 Task: Edit the date range so that invitees can schedule 12 weekdays in the future.
Action: Mouse moved to (585, 277)
Screenshot: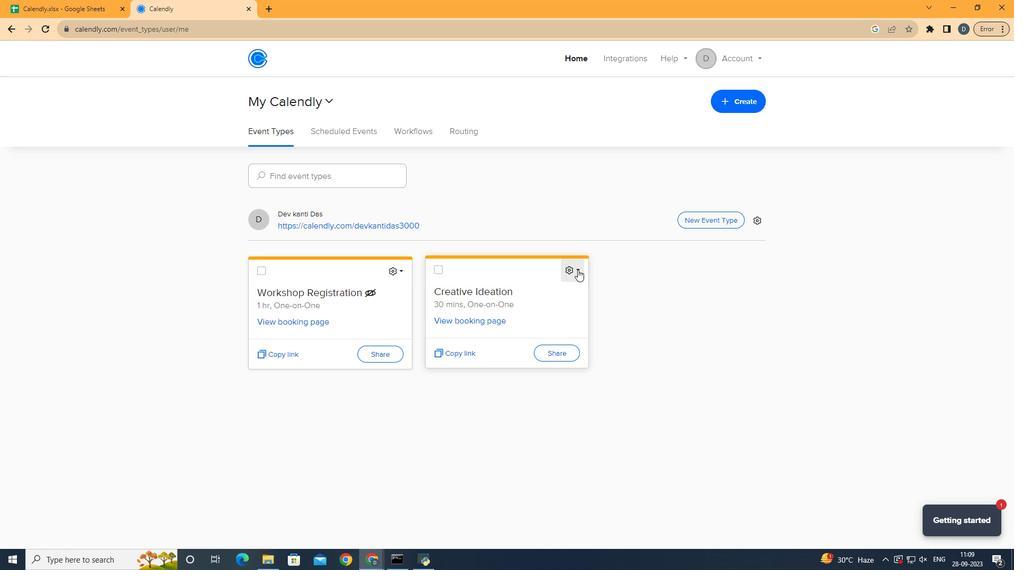 
Action: Mouse pressed left at (585, 277)
Screenshot: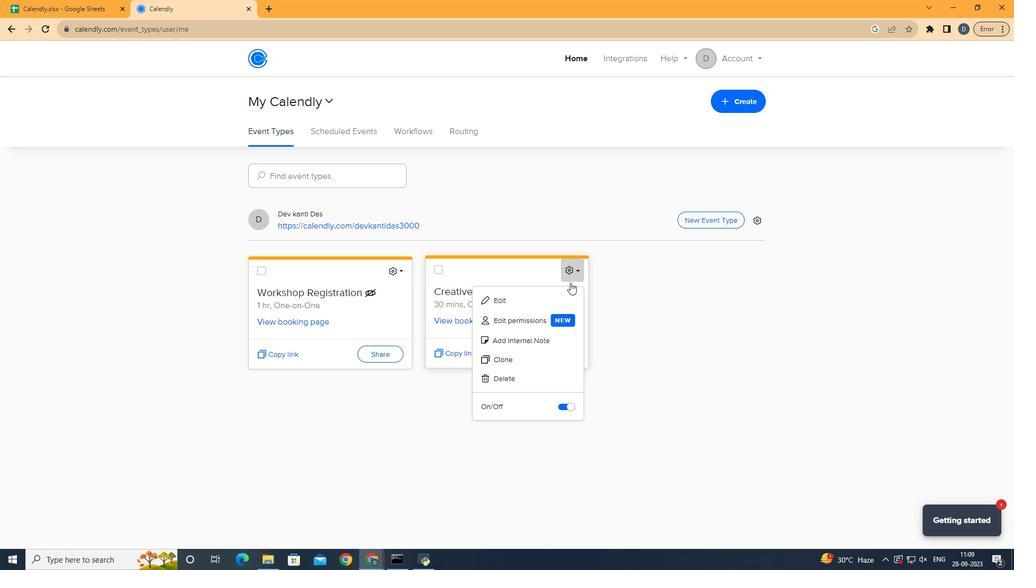 
Action: Mouse moved to (563, 309)
Screenshot: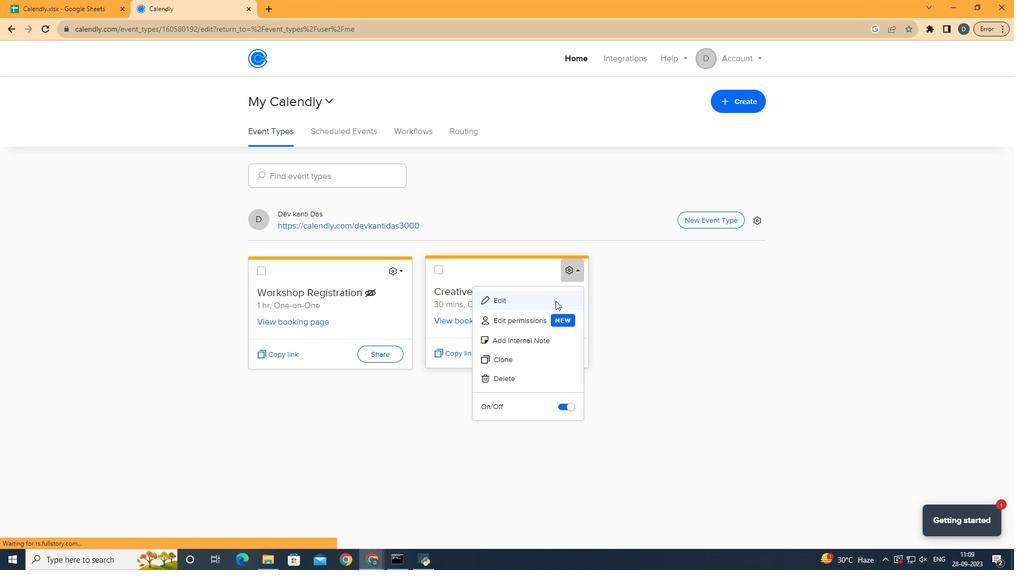 
Action: Mouse pressed left at (563, 309)
Screenshot: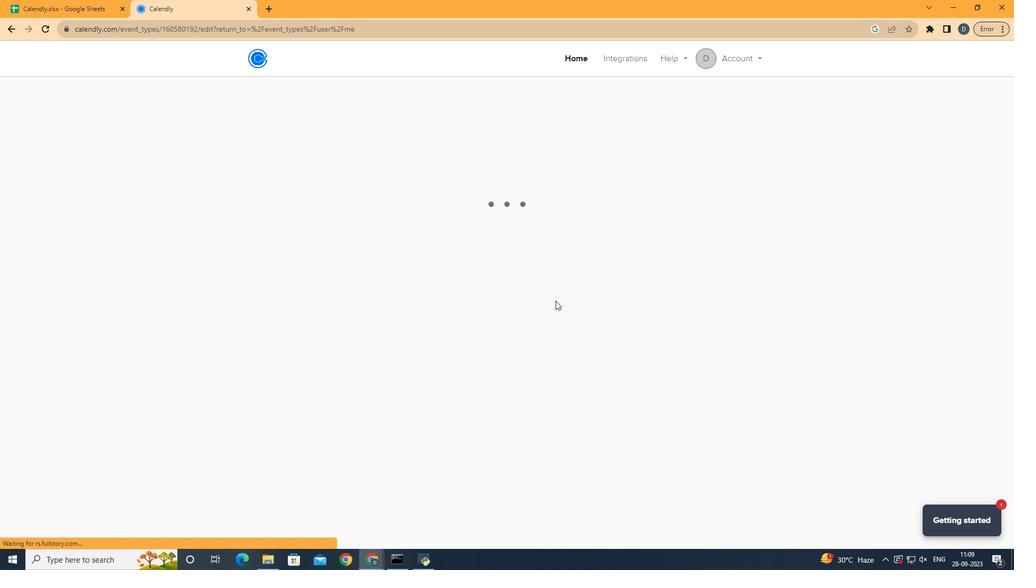 
Action: Mouse moved to (402, 240)
Screenshot: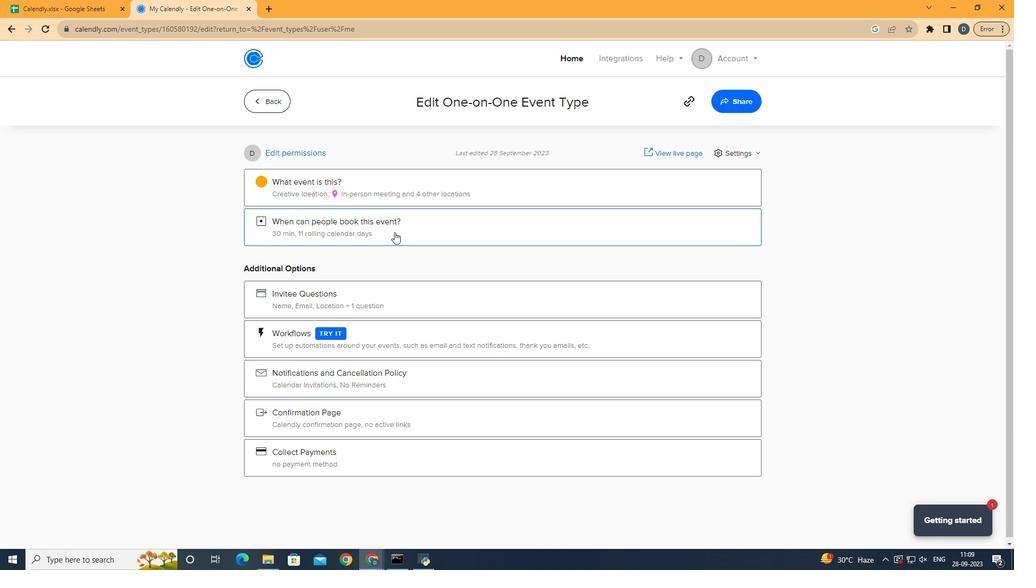 
Action: Mouse pressed left at (402, 240)
Screenshot: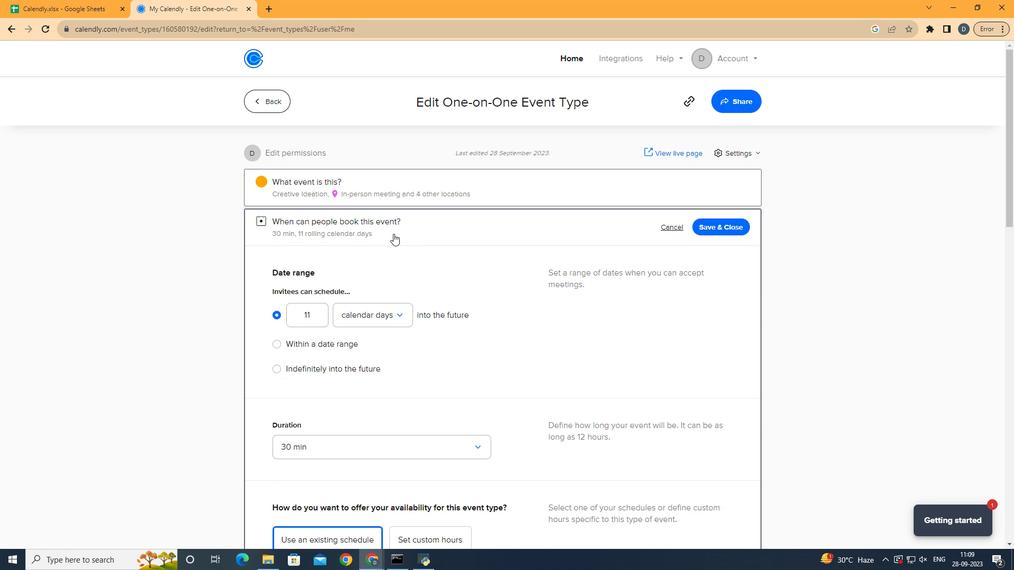 
Action: Mouse moved to (324, 325)
Screenshot: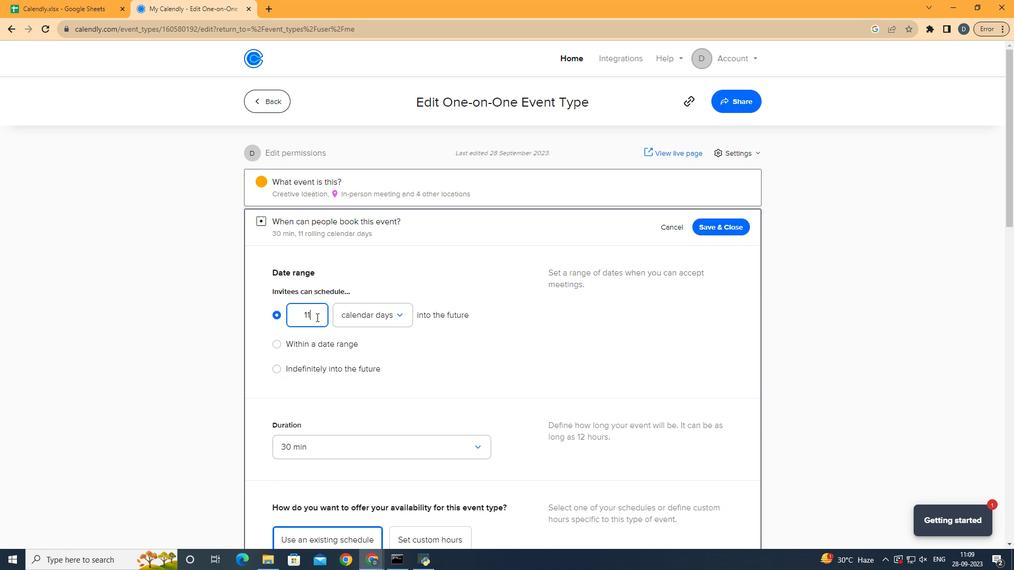 
Action: Mouse pressed left at (324, 325)
Screenshot: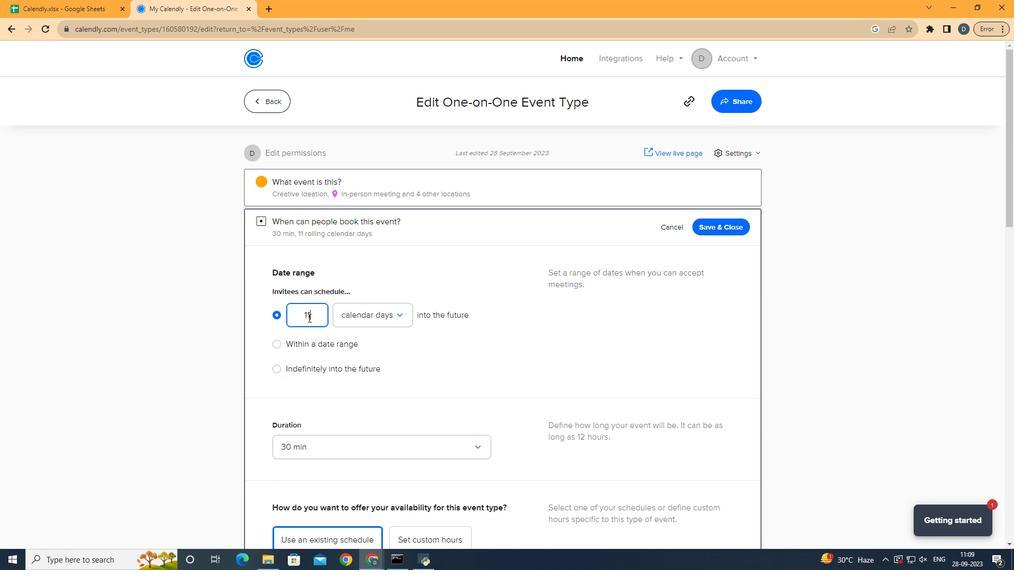 
Action: Mouse moved to (316, 326)
Screenshot: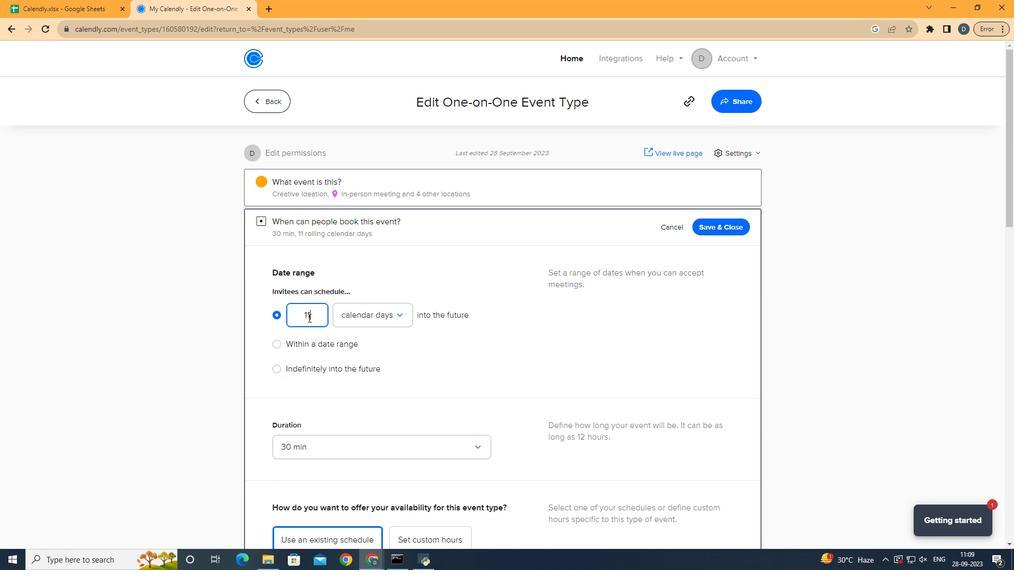 
Action: Key pressed <Key.backspace>2
Screenshot: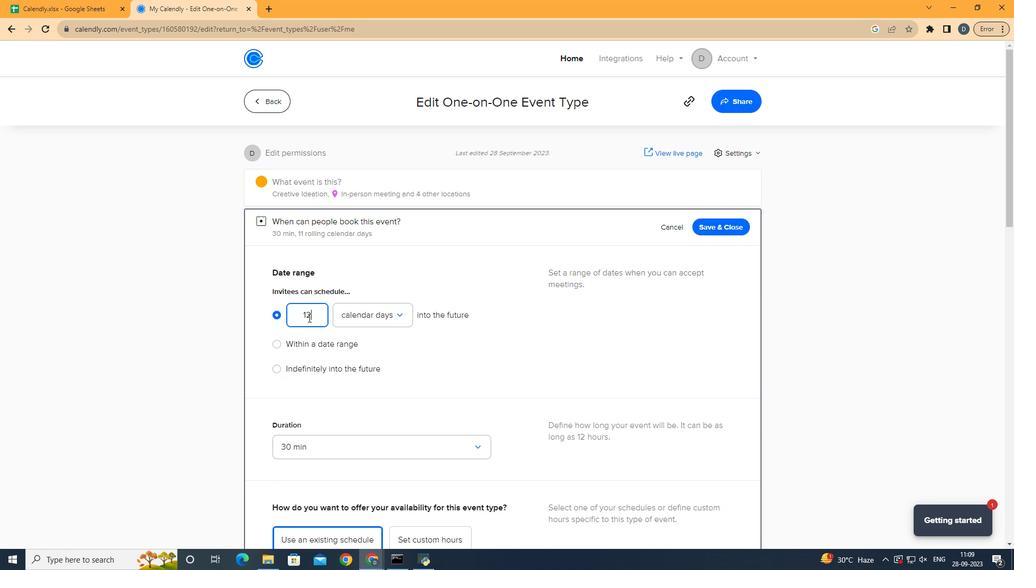 
Action: Mouse moved to (407, 314)
Screenshot: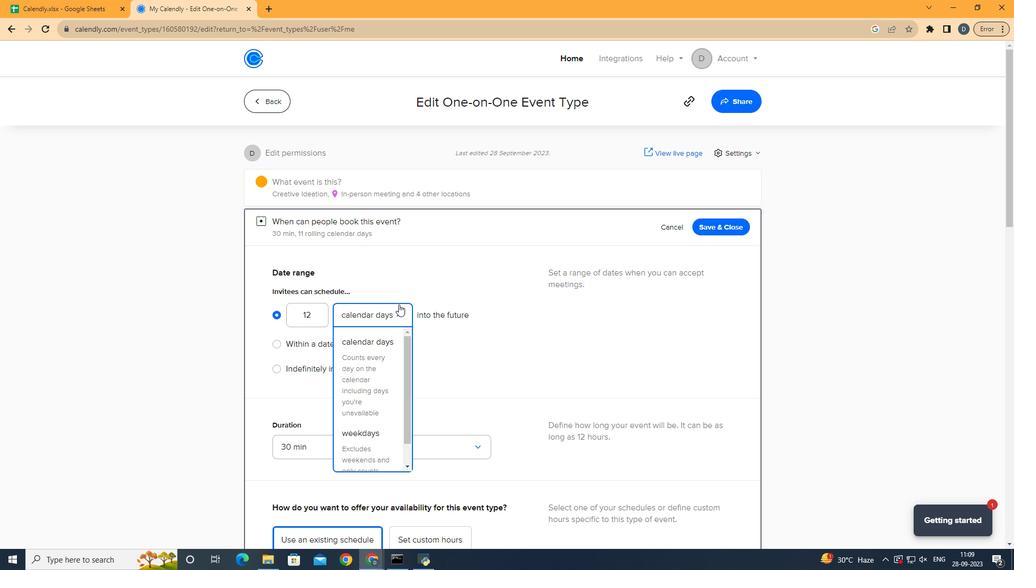 
Action: Mouse pressed left at (407, 314)
Screenshot: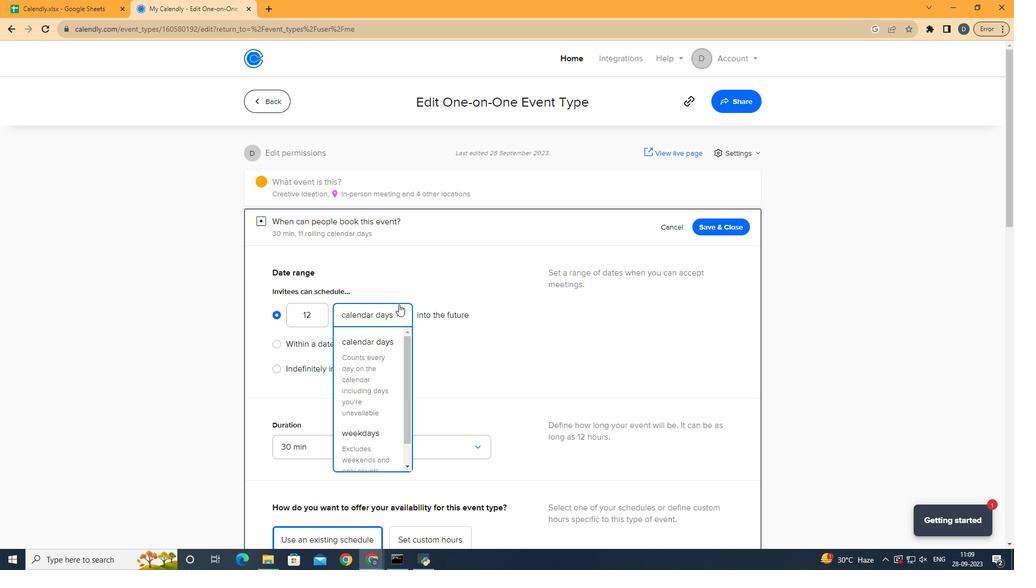 
Action: Mouse moved to (376, 446)
Screenshot: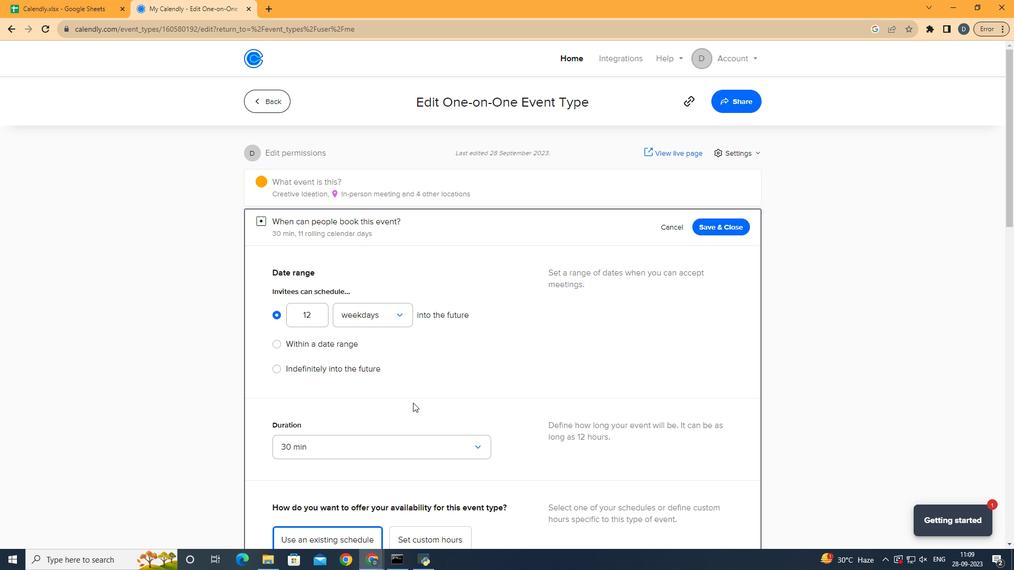 
Action: Mouse pressed left at (376, 446)
Screenshot: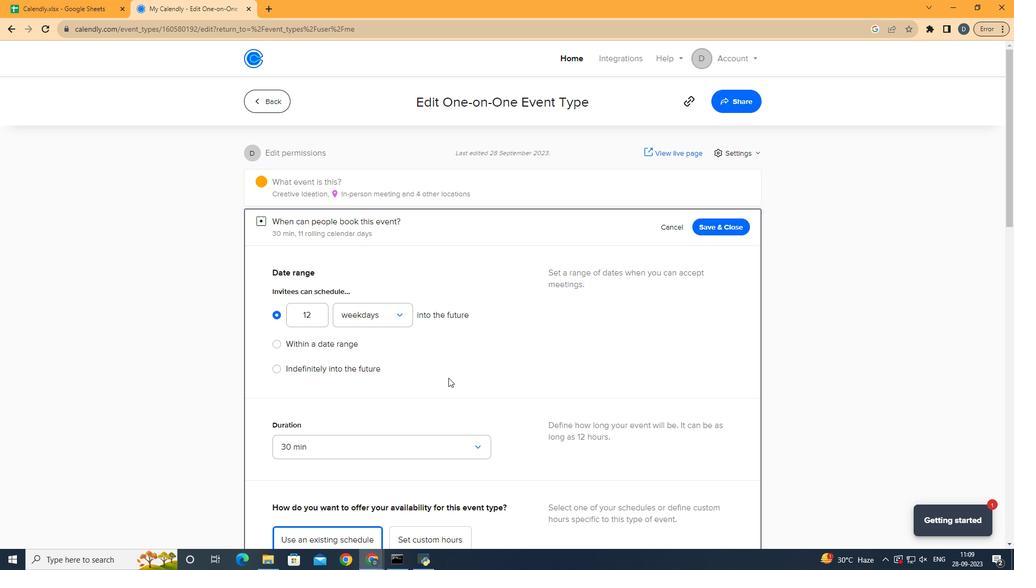 
Action: Mouse moved to (726, 230)
Screenshot: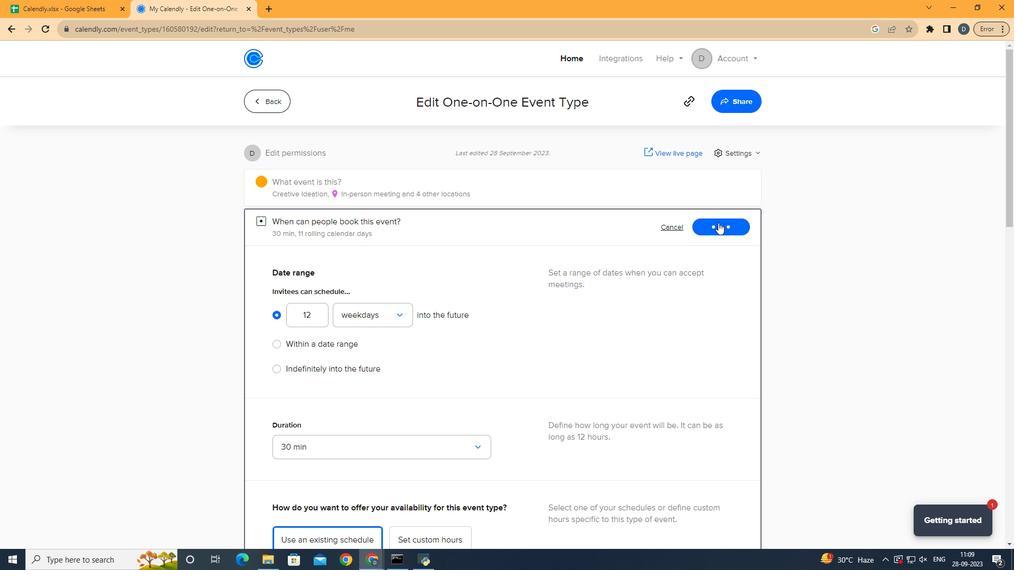 
Action: Mouse pressed left at (726, 230)
Screenshot: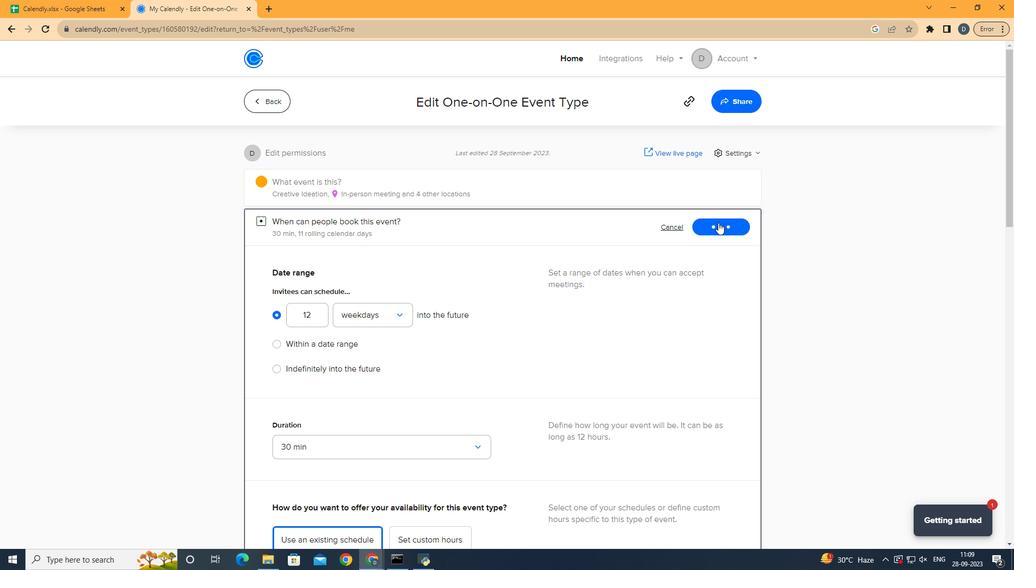 
Action: Mouse moved to (280, 110)
Screenshot: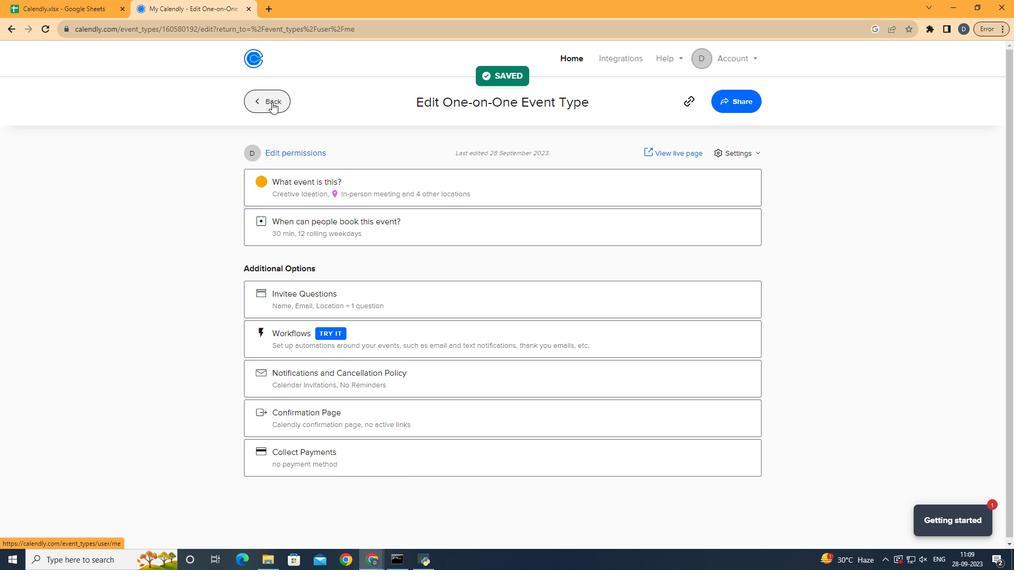 
Action: Mouse pressed left at (280, 110)
Screenshot: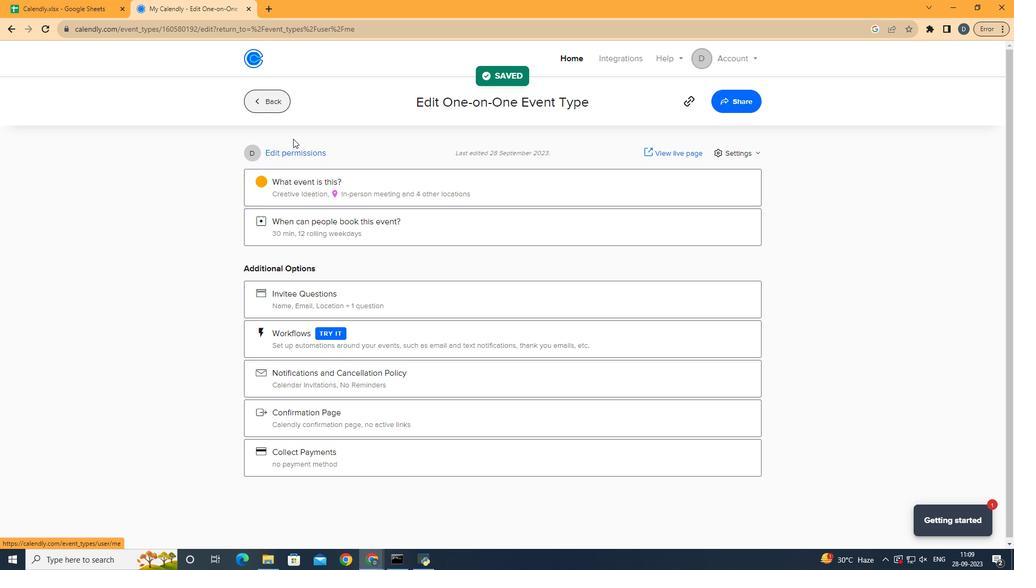 
Action: Mouse moved to (615, 273)
Screenshot: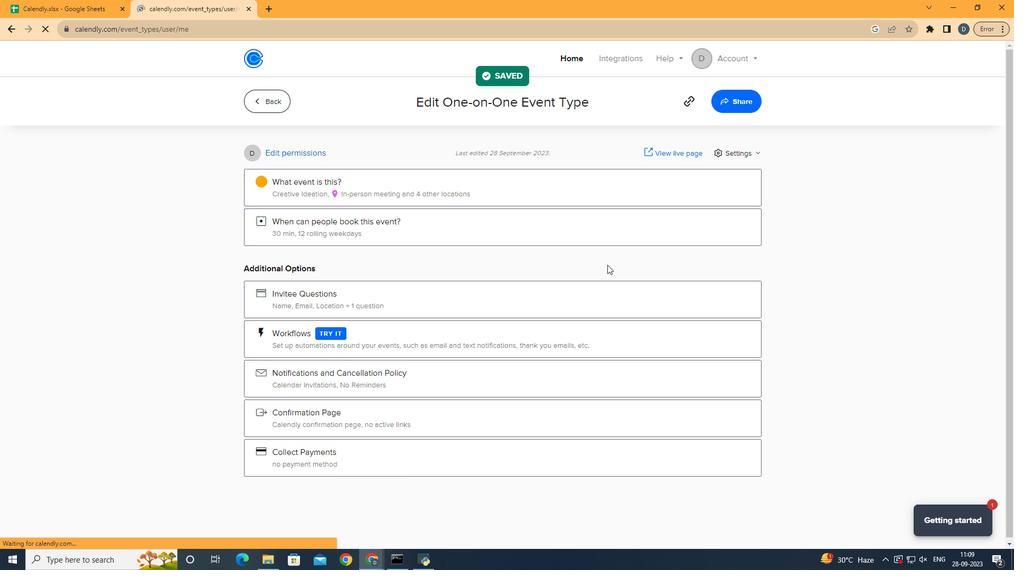 
